 Task: Add Purple Label titled Label0009 to Card Card0009 in Board Board0003 in Development in Trello
Action: Mouse moved to (583, 50)
Screenshot: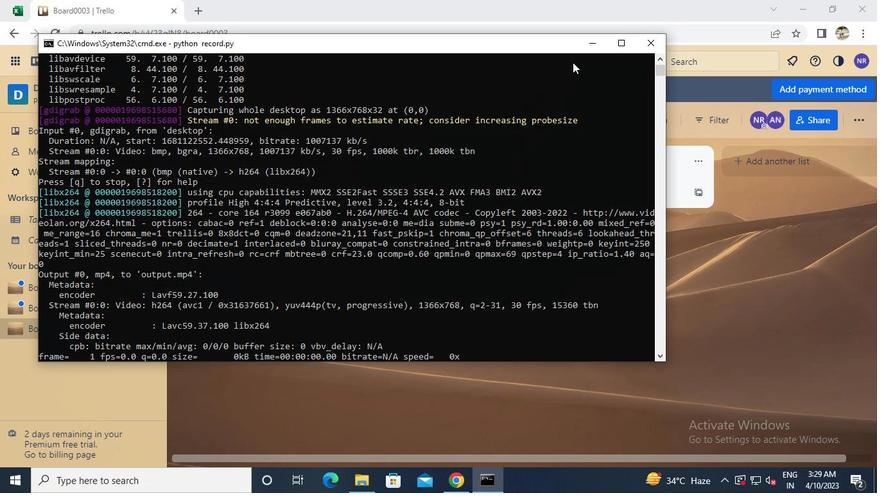 
Action: Mouse pressed left at (583, 50)
Screenshot: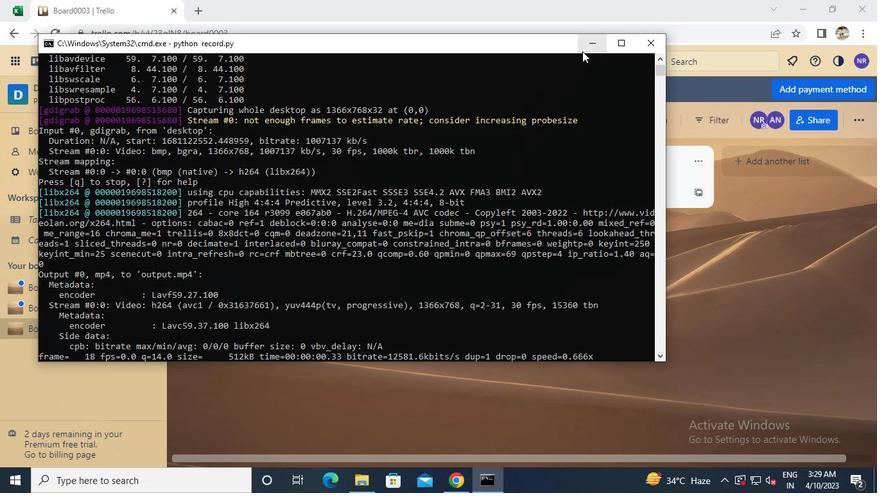 
Action: Mouse moved to (326, 181)
Screenshot: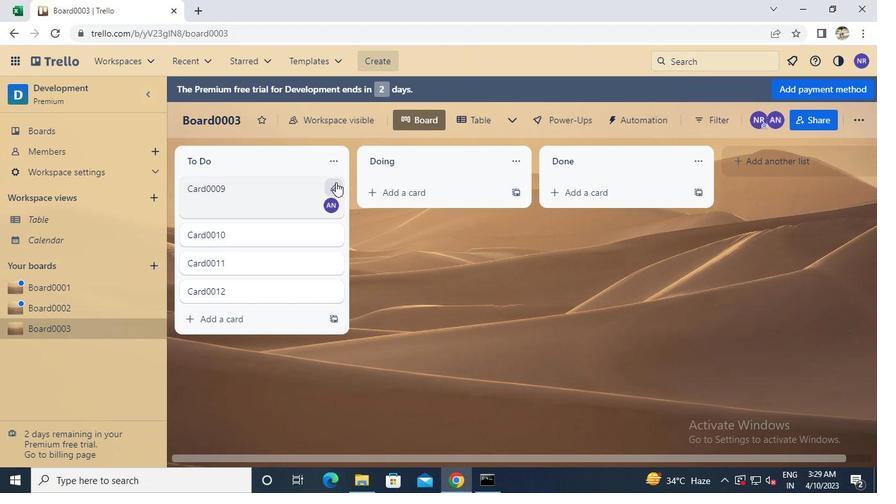 
Action: Mouse pressed left at (326, 181)
Screenshot: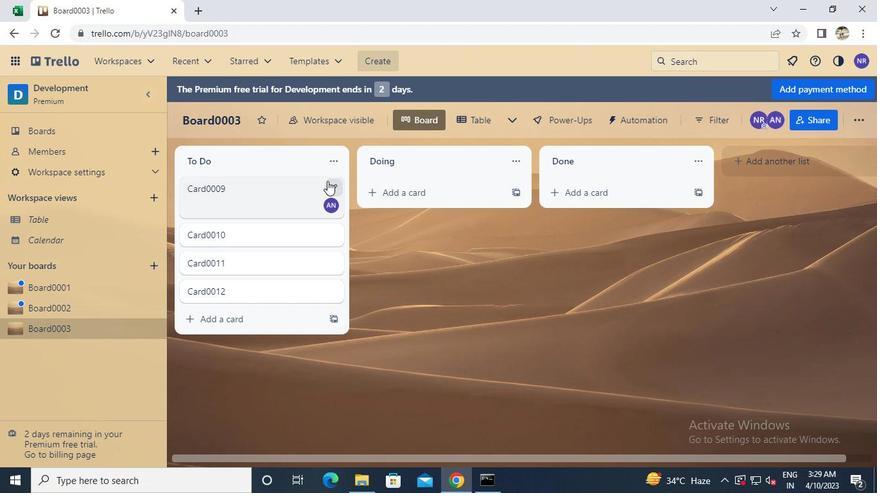 
Action: Mouse moved to (364, 206)
Screenshot: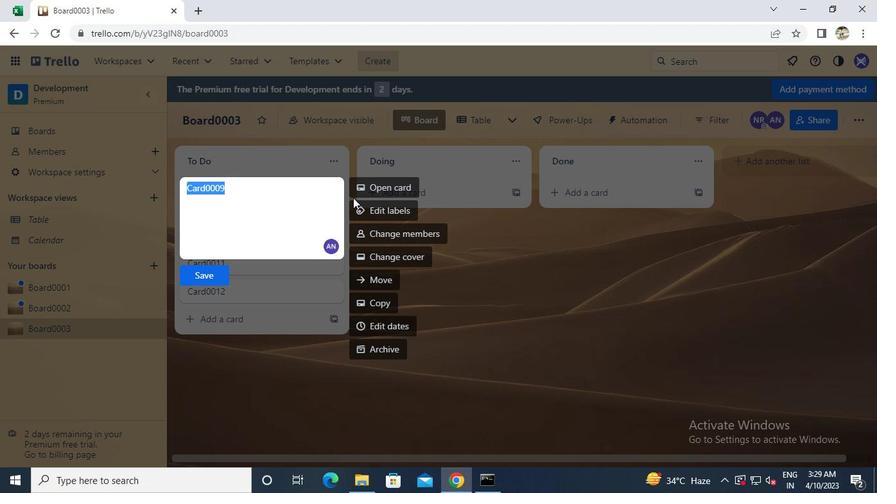 
Action: Mouse pressed left at (364, 206)
Screenshot: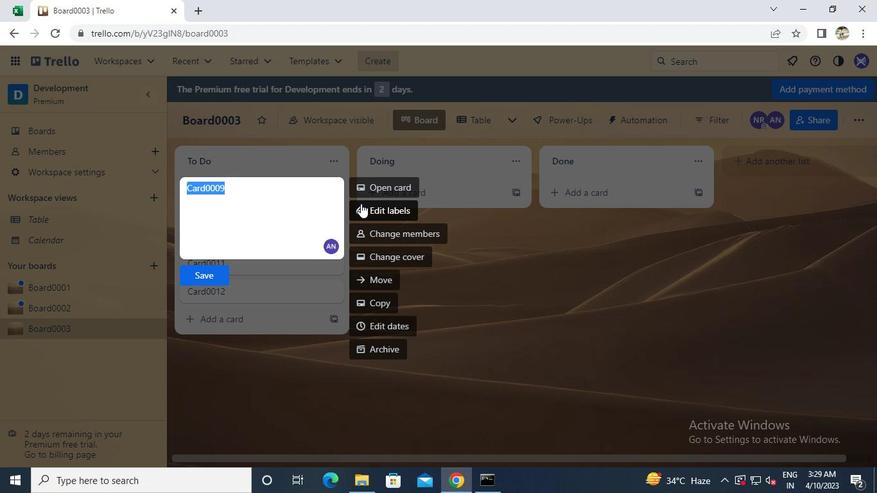 
Action: Mouse moved to (423, 310)
Screenshot: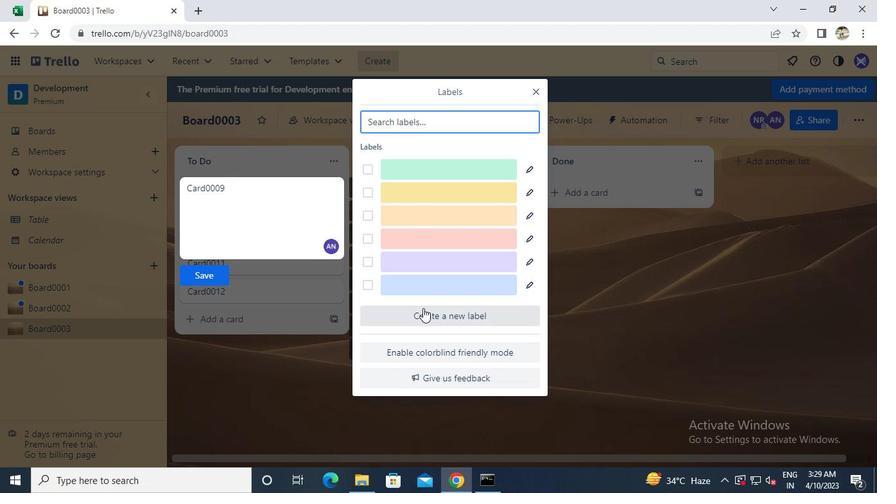 
Action: Mouse pressed left at (423, 310)
Screenshot: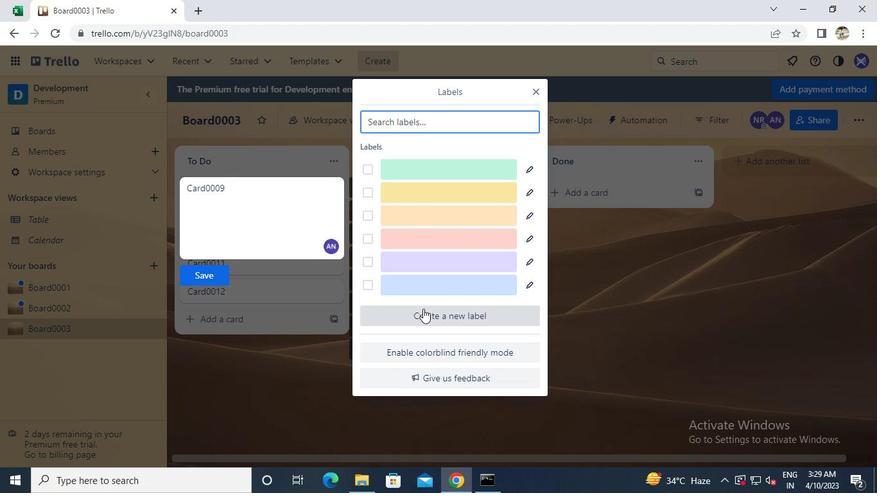 
Action: Mouse moved to (509, 278)
Screenshot: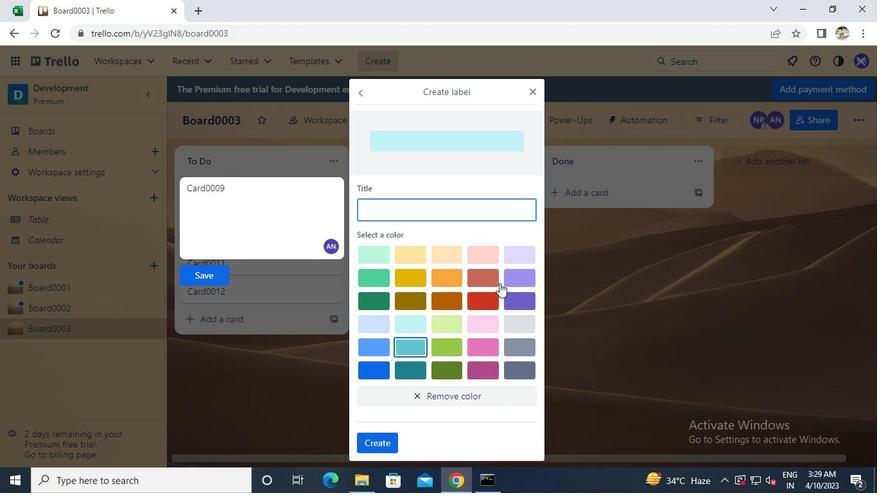 
Action: Mouse pressed left at (509, 278)
Screenshot: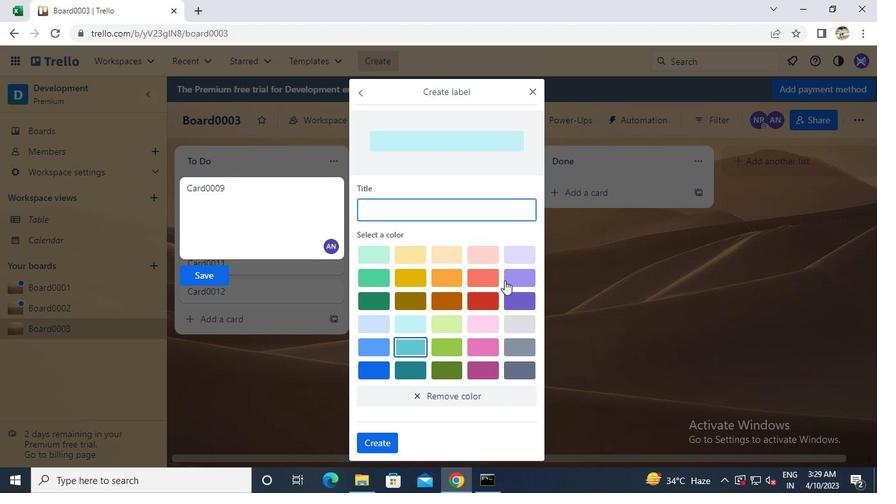 
Action: Mouse moved to (467, 208)
Screenshot: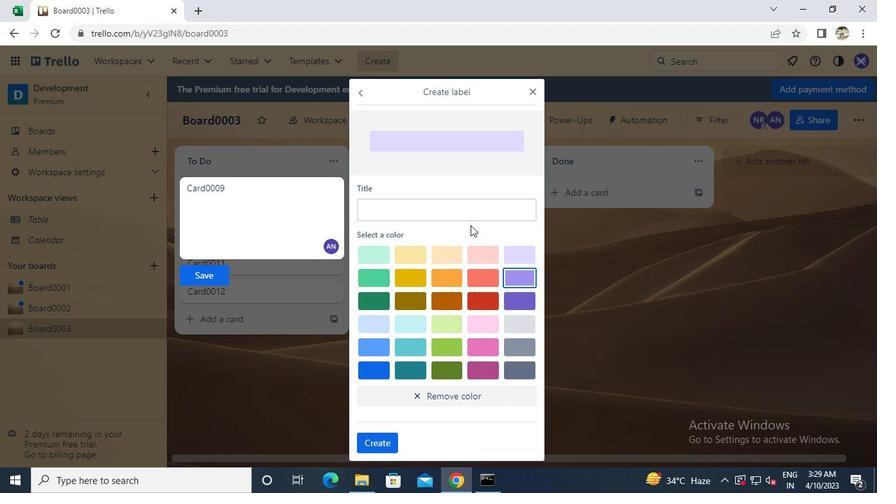 
Action: Mouse pressed left at (467, 208)
Screenshot: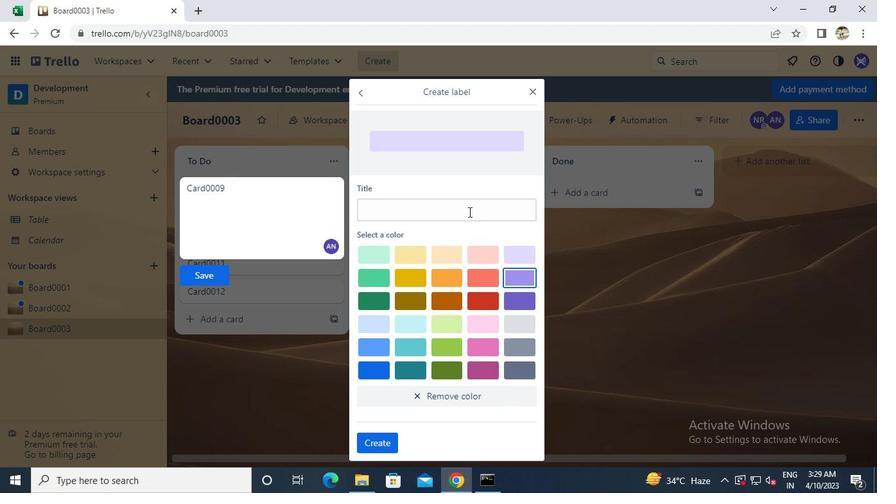 
Action: Keyboard Key.caps_lock
Screenshot: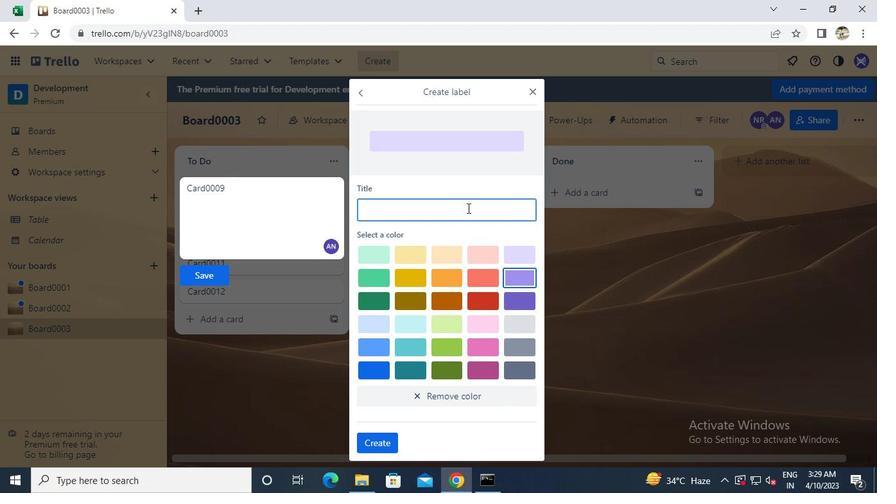 
Action: Keyboard l
Screenshot: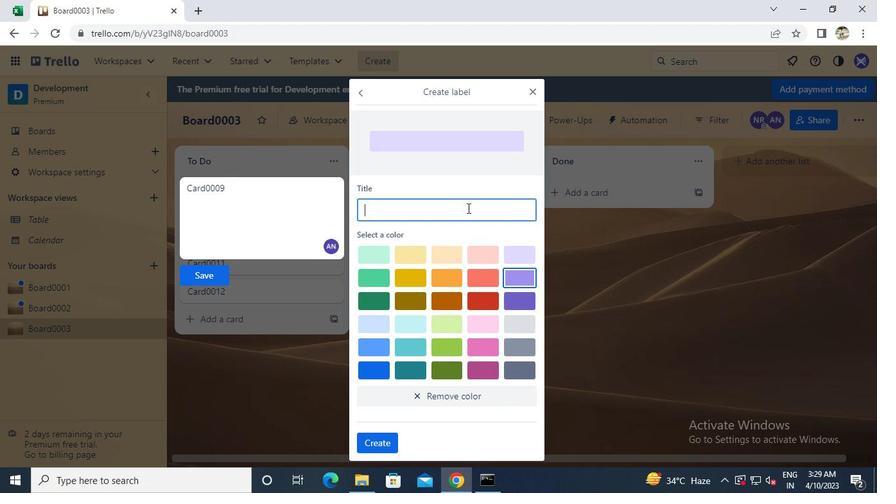 
Action: Keyboard Key.caps_lock
Screenshot: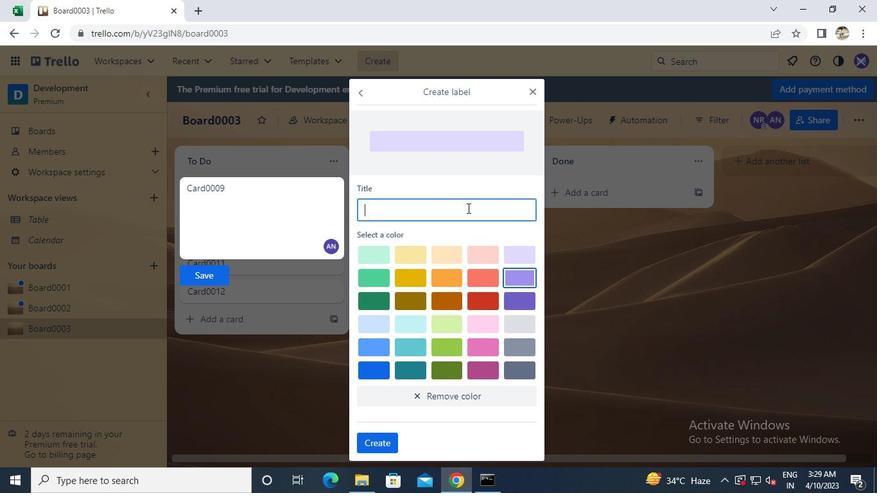 
Action: Keyboard a
Screenshot: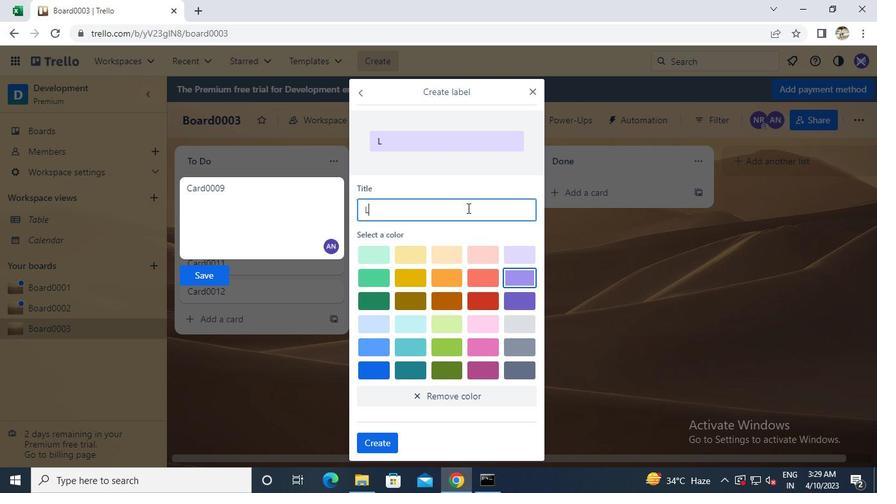 
Action: Keyboard b
Screenshot: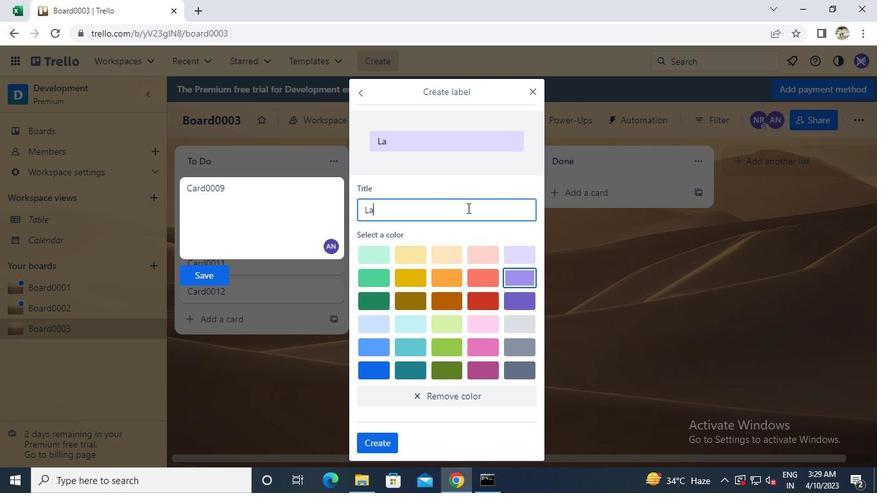 
Action: Keyboard e
Screenshot: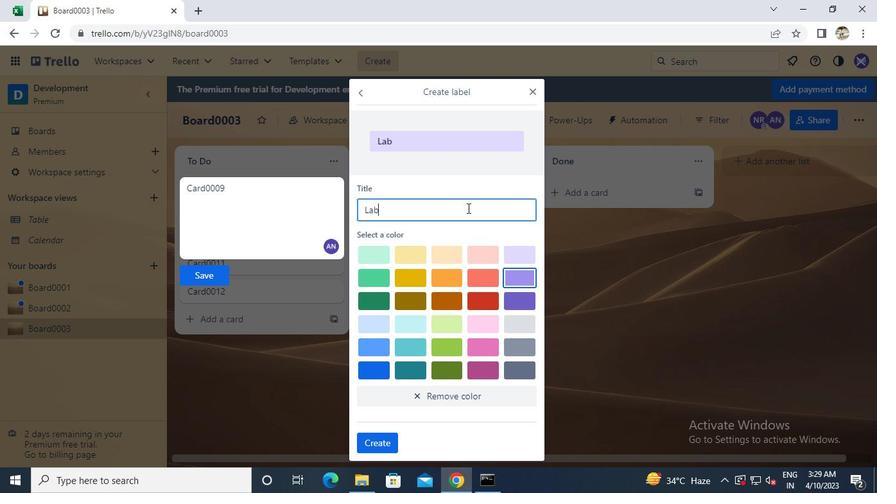 
Action: Keyboard l
Screenshot: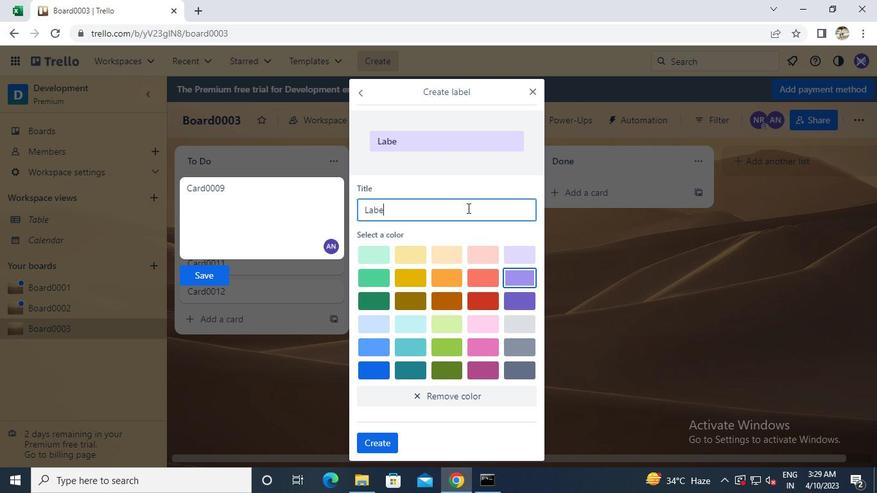 
Action: Keyboard 0
Screenshot: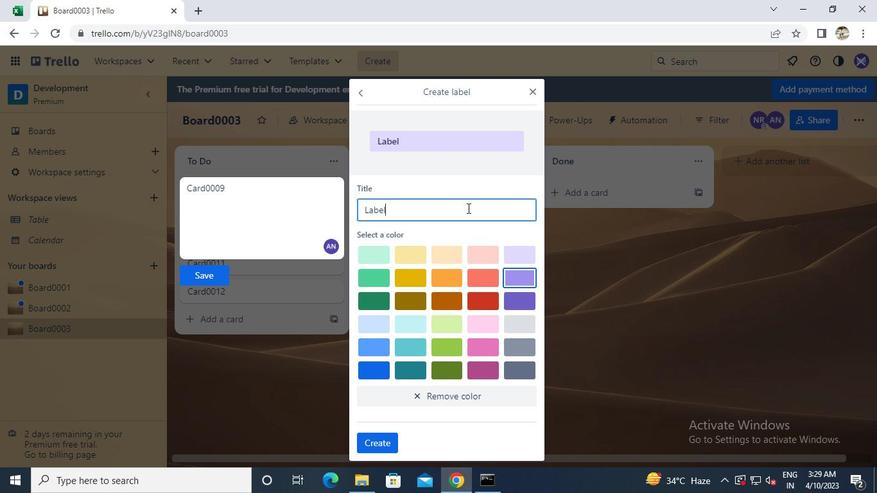 
Action: Keyboard 0
Screenshot: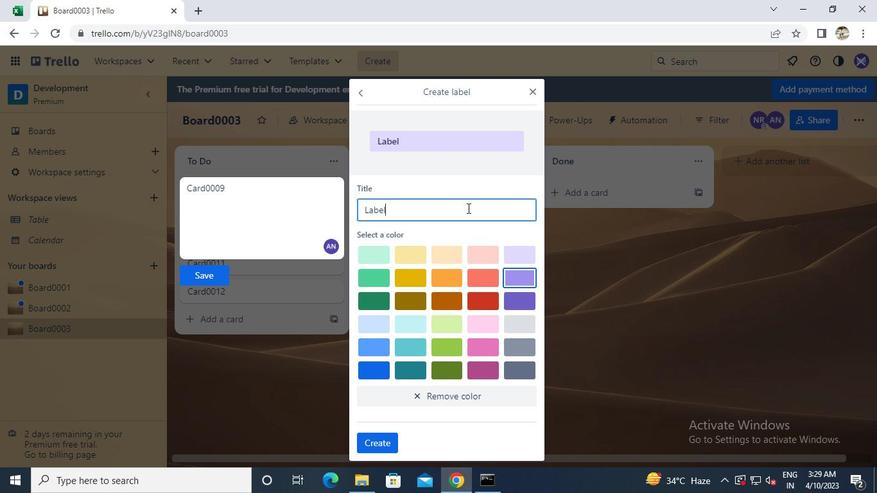 
Action: Keyboard 0
Screenshot: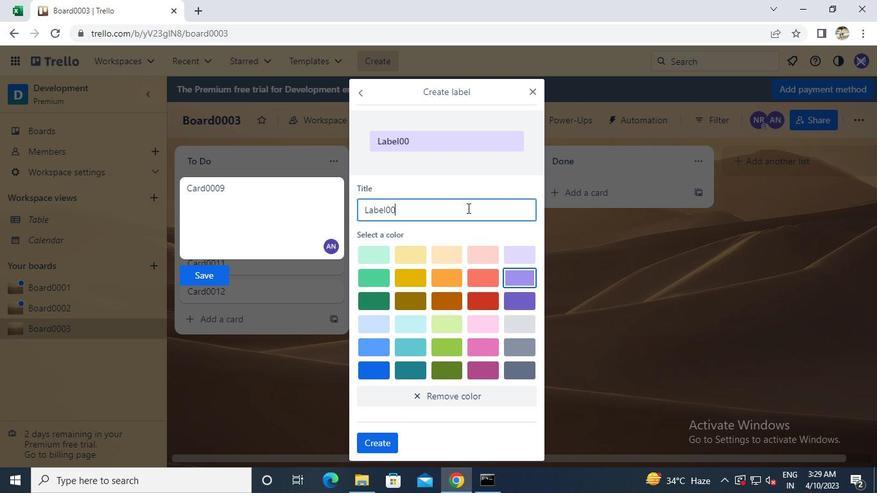 
Action: Keyboard 9
Screenshot: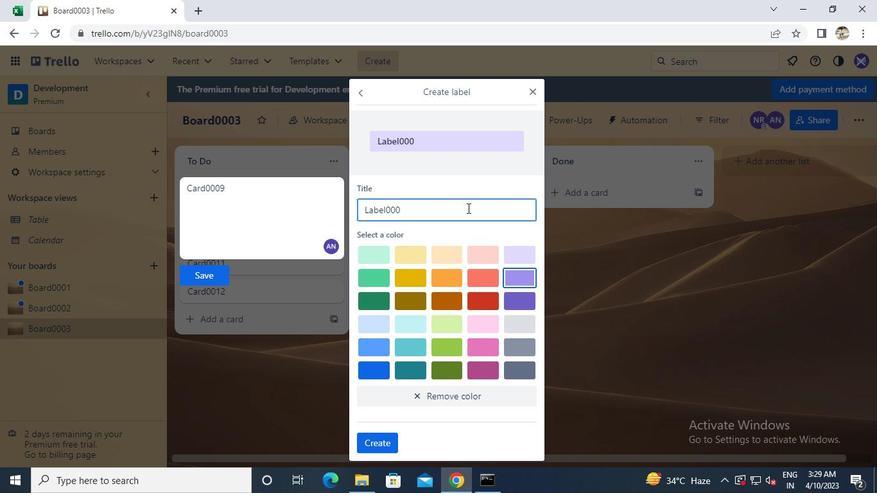 
Action: Mouse moved to (385, 452)
Screenshot: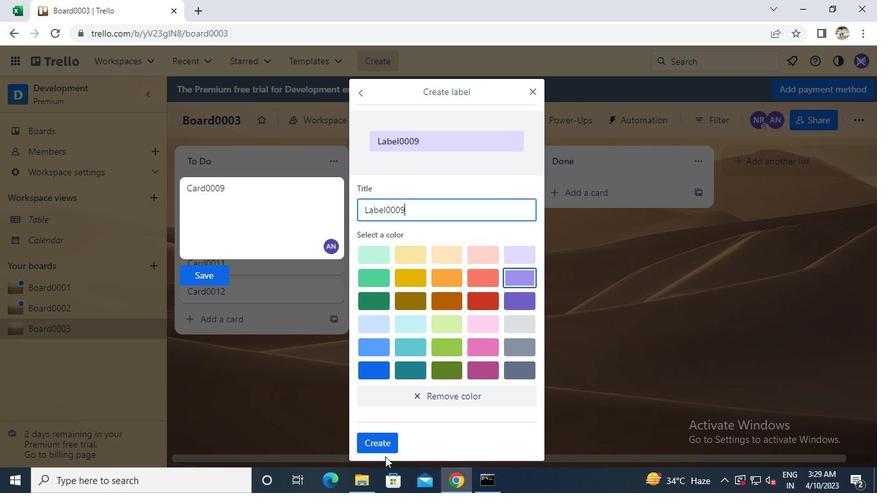 
Action: Mouse pressed left at (385, 452)
Screenshot: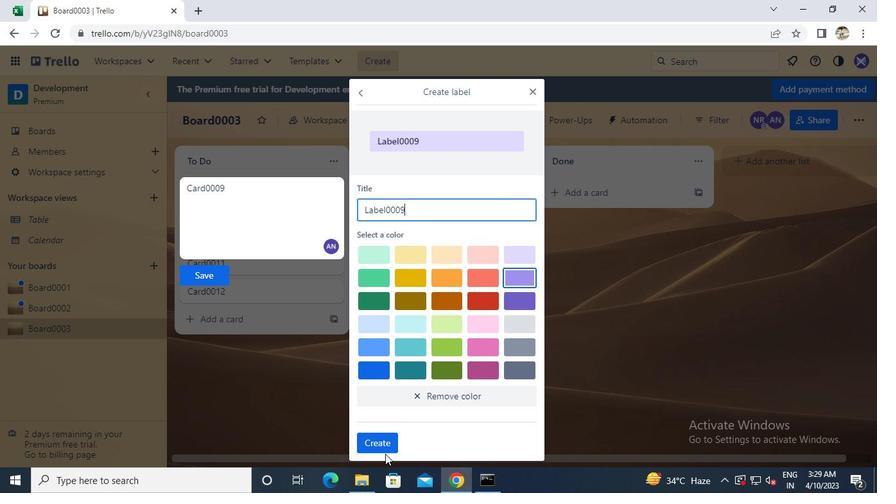 
Action: Mouse moved to (211, 287)
Screenshot: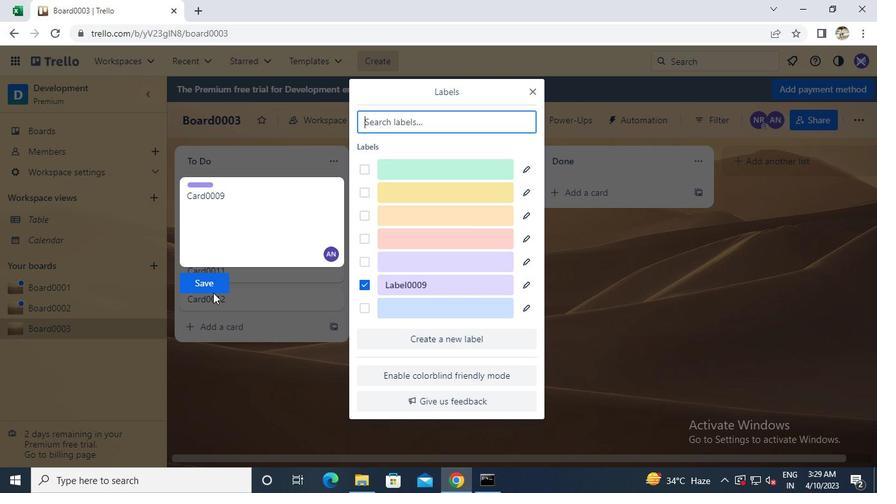 
Action: Mouse pressed left at (211, 287)
Screenshot: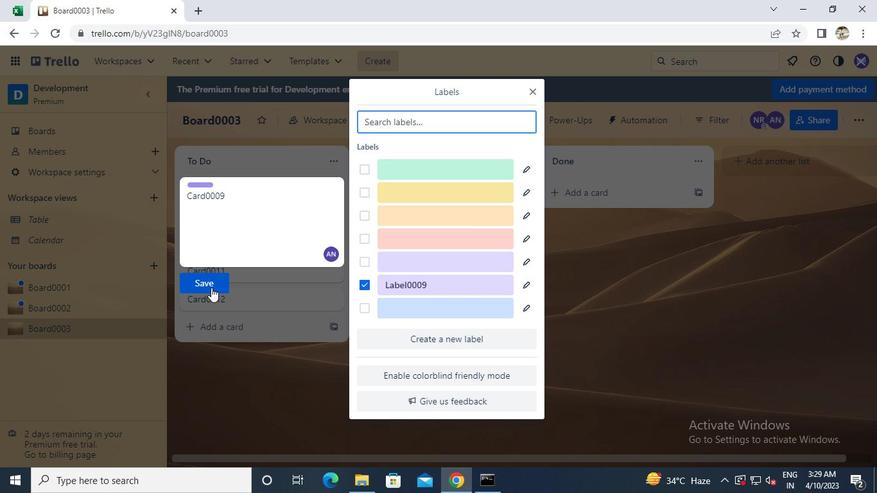 
Action: Mouse moved to (481, 475)
Screenshot: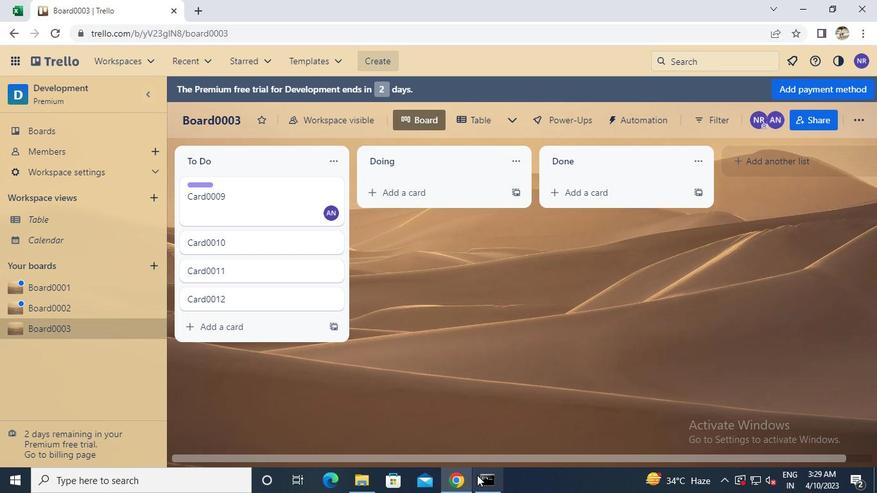 
Action: Mouse pressed left at (481, 475)
Screenshot: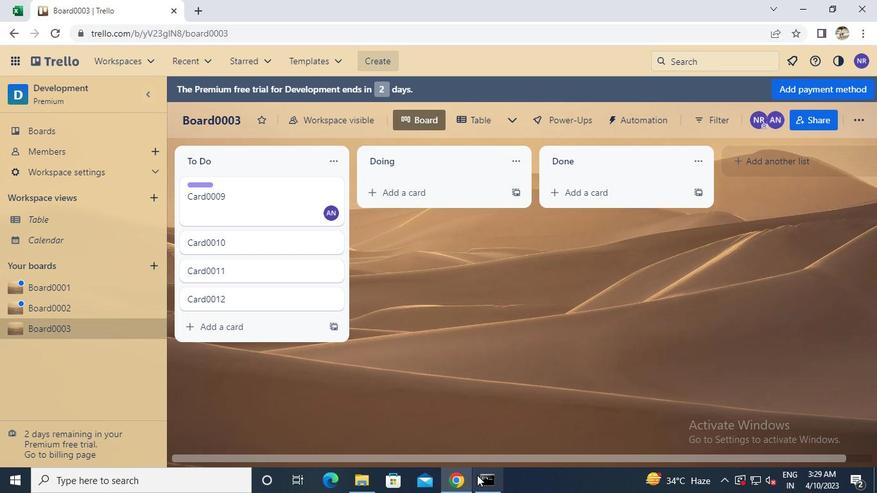 
Action: Mouse moved to (649, 48)
Screenshot: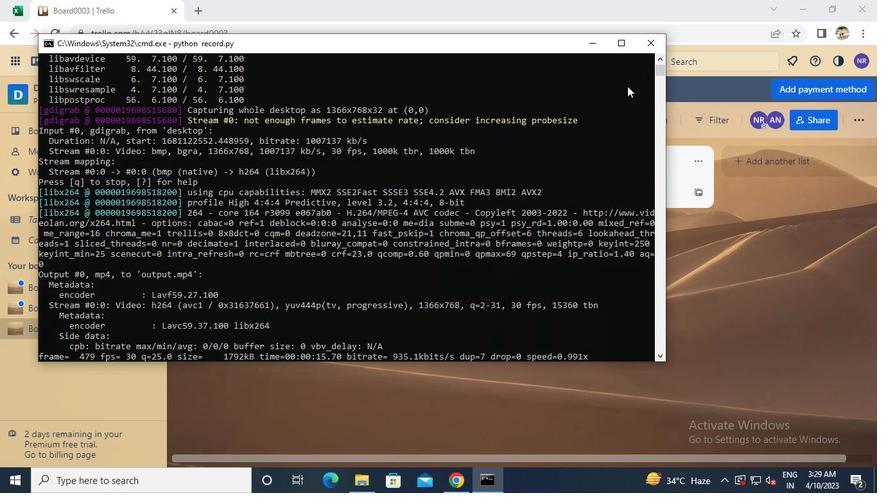 
Action: Mouse pressed left at (649, 48)
Screenshot: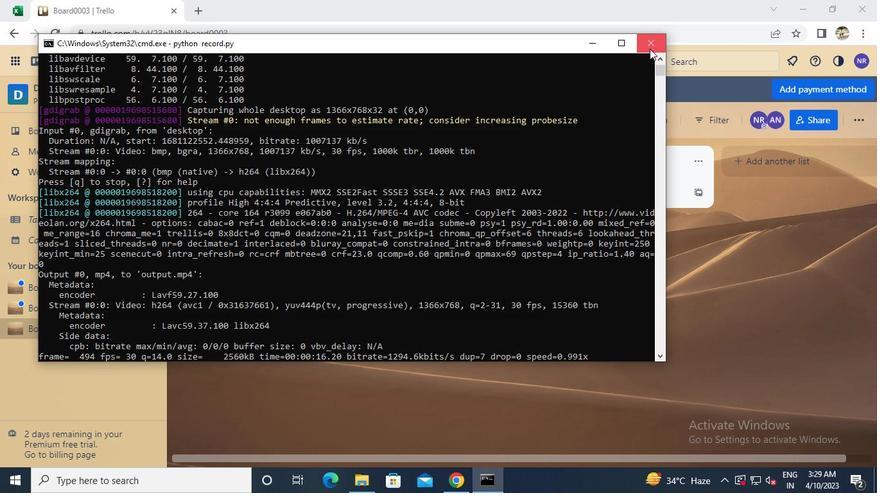 
